 Task: Select education as the cause.
Action: Mouse moved to (933, 82)
Screenshot: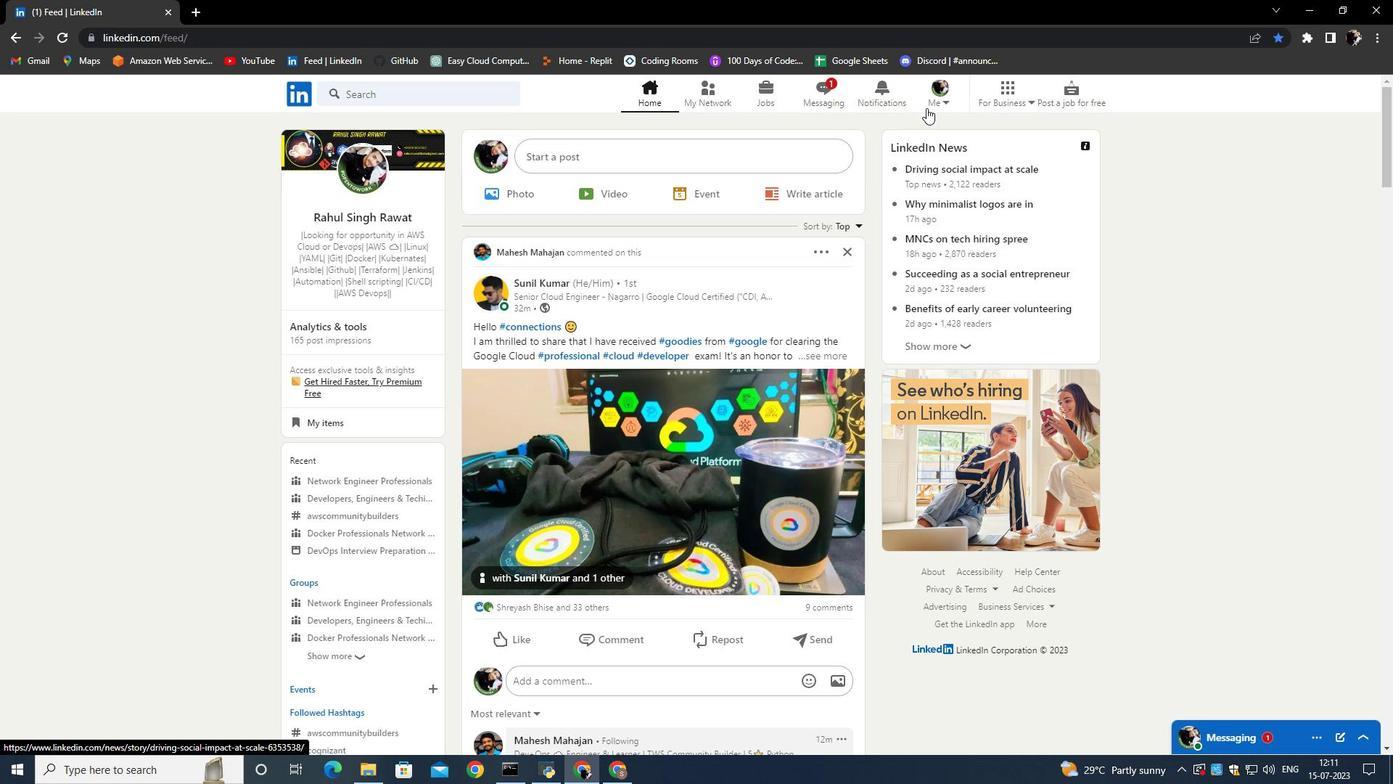 
Action: Mouse pressed left at (933, 82)
Screenshot: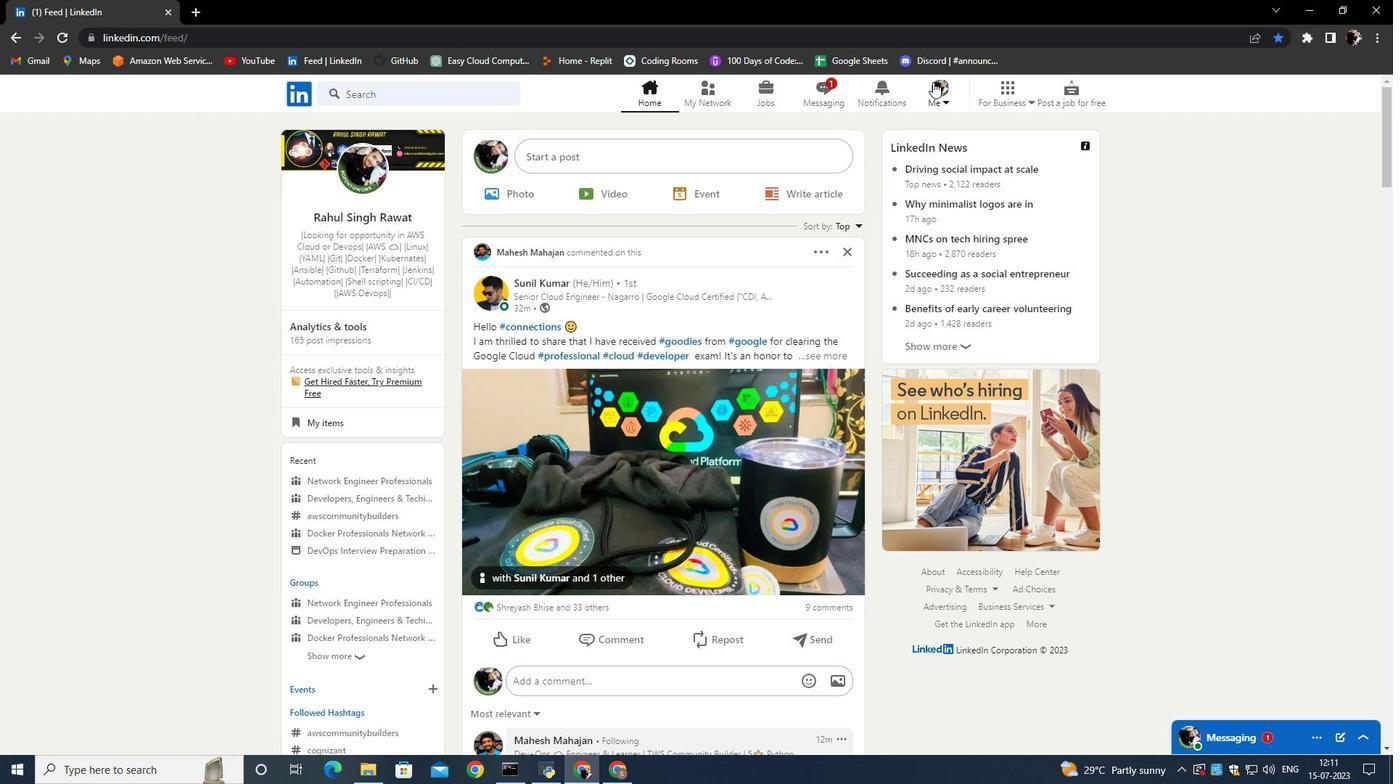 
Action: Mouse moved to (806, 203)
Screenshot: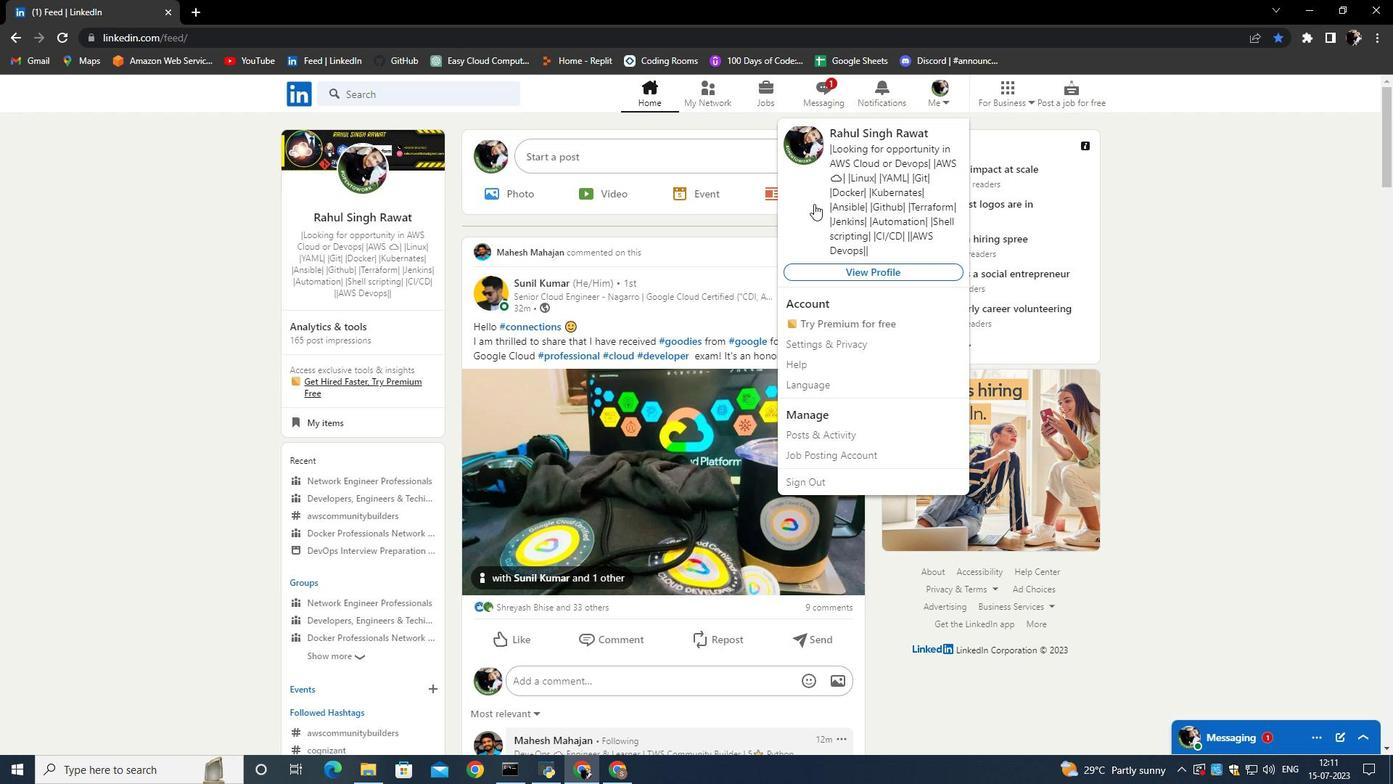 
Action: Mouse pressed left at (806, 203)
Screenshot: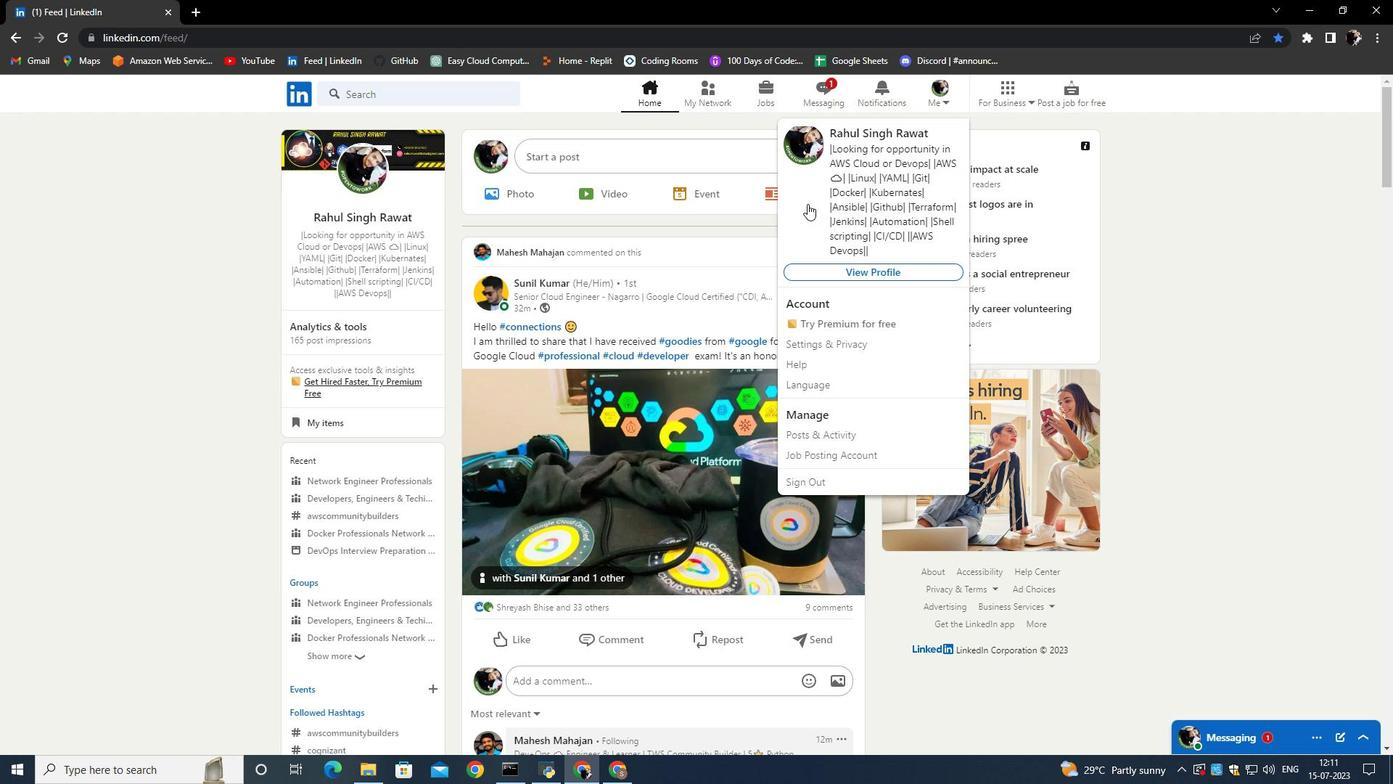 
Action: Mouse moved to (429, 556)
Screenshot: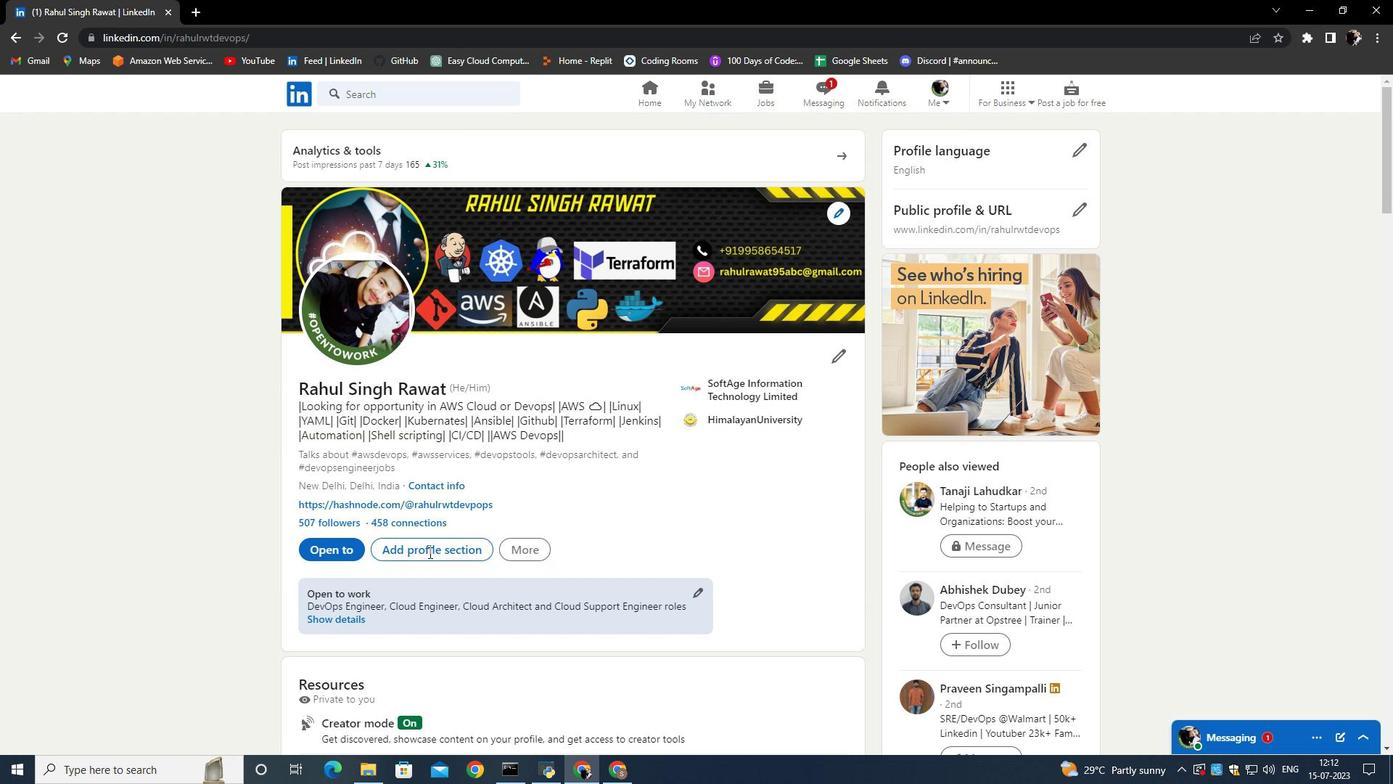 
Action: Mouse pressed left at (429, 556)
Screenshot: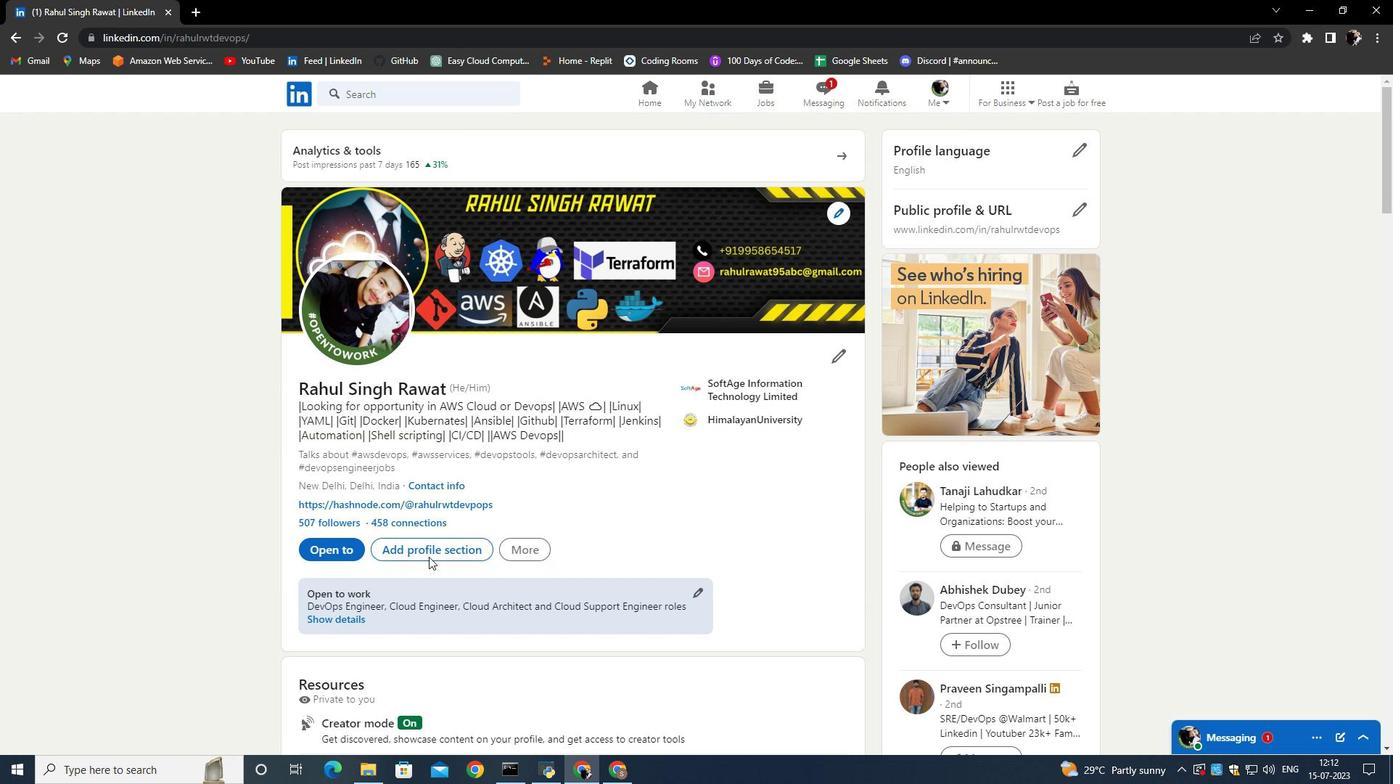 
Action: Mouse moved to (544, 400)
Screenshot: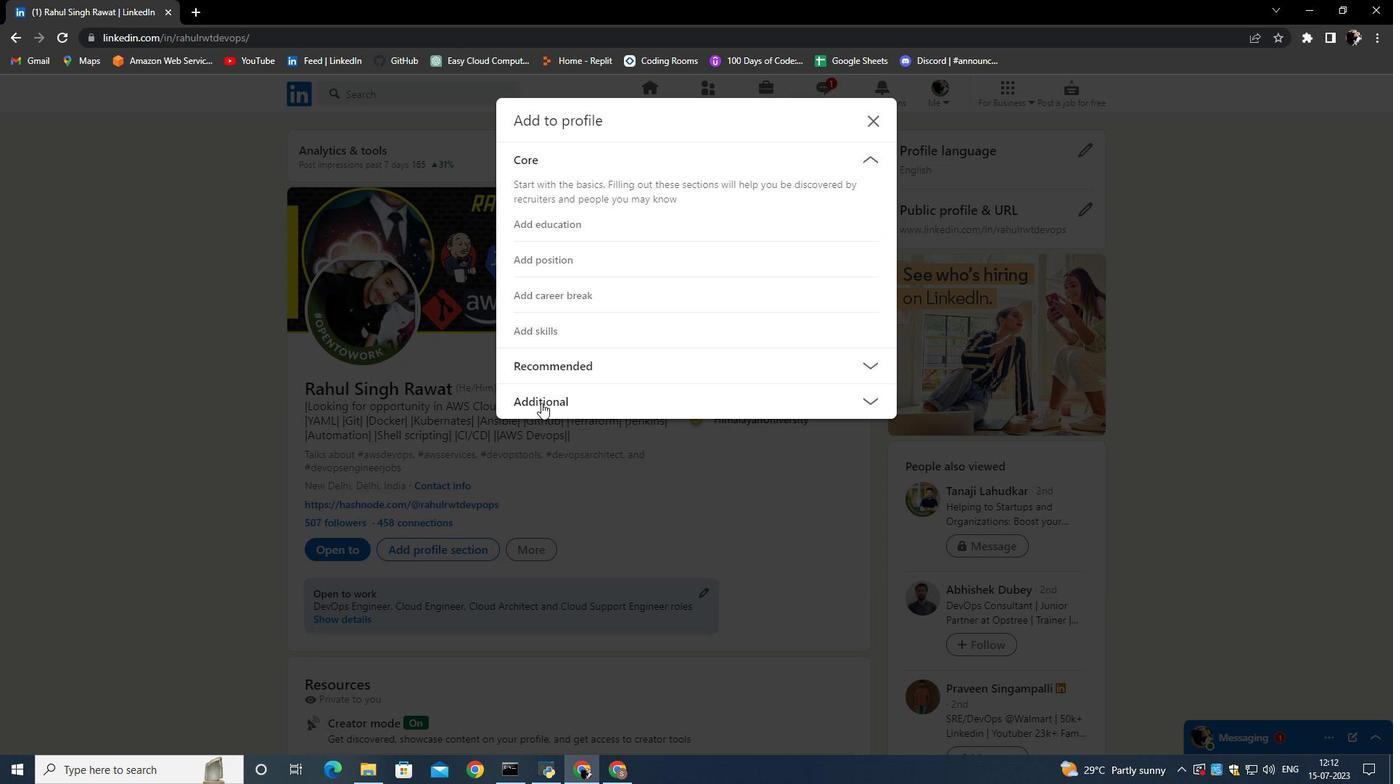
Action: Mouse pressed left at (544, 400)
Screenshot: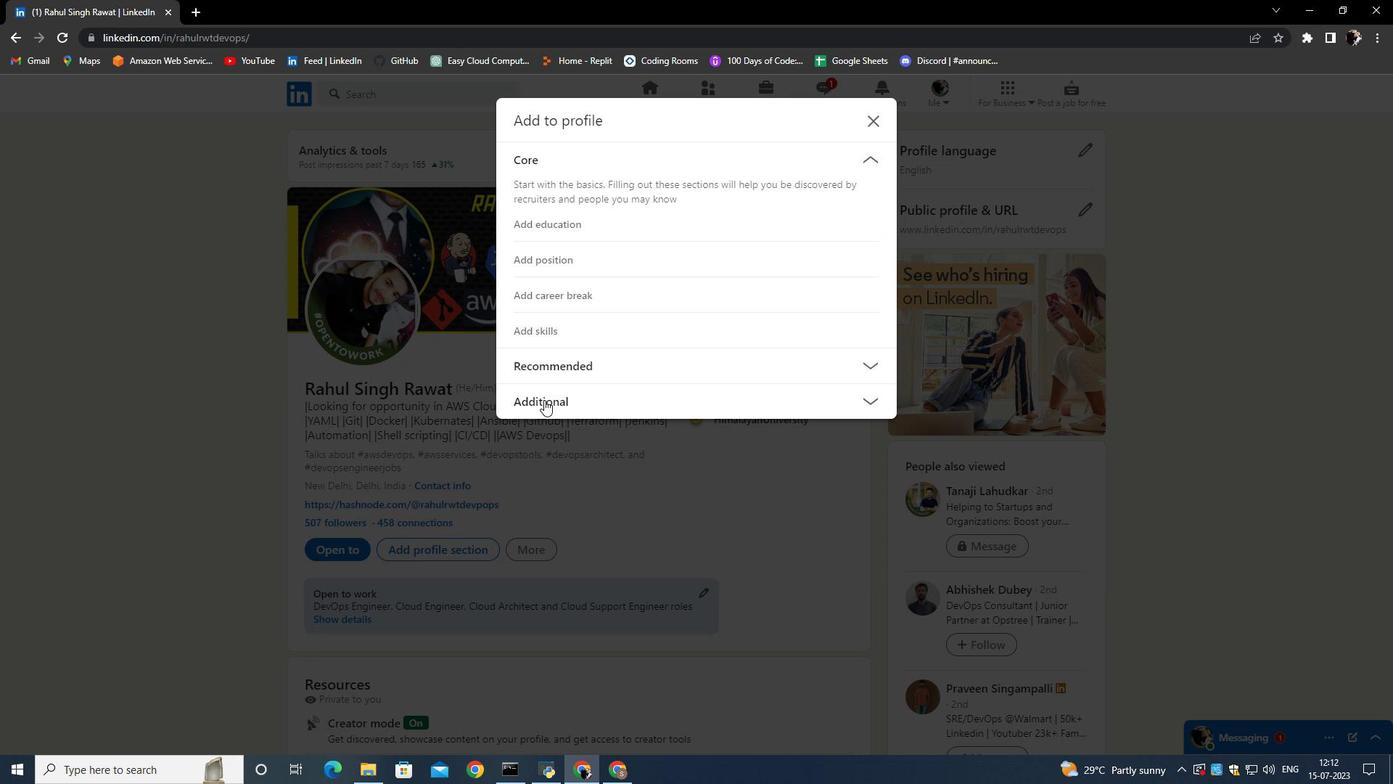 
Action: Mouse moved to (578, 292)
Screenshot: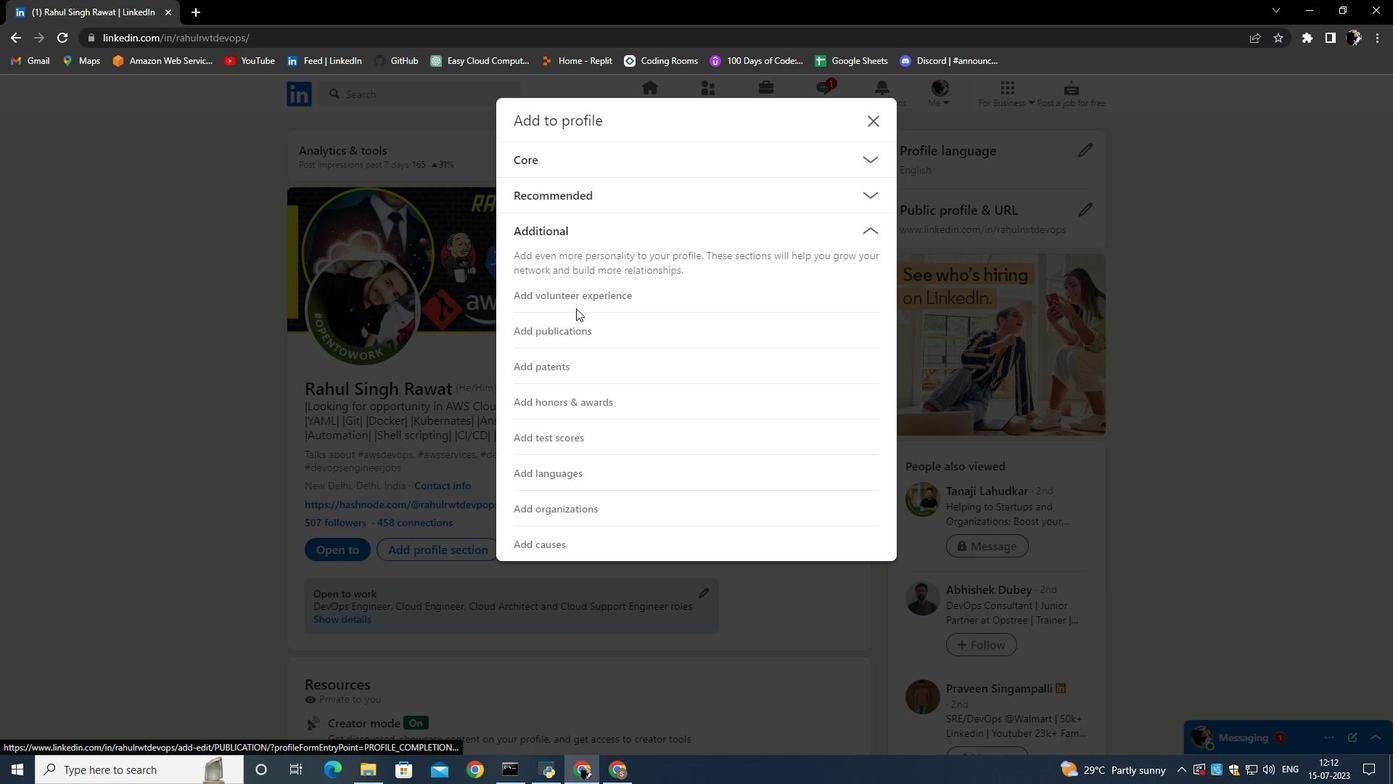 
Action: Mouse pressed left at (578, 292)
Screenshot: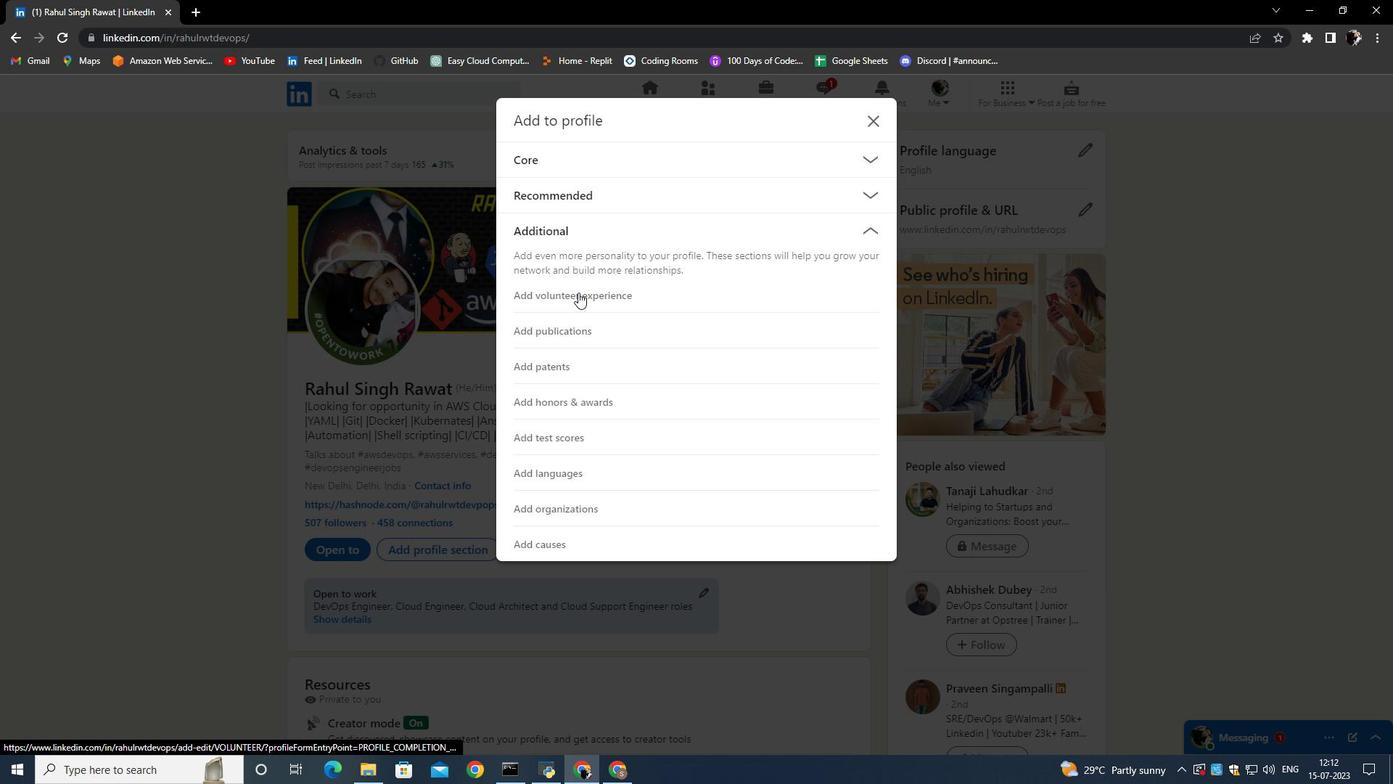 
Action: Mouse moved to (516, 321)
Screenshot: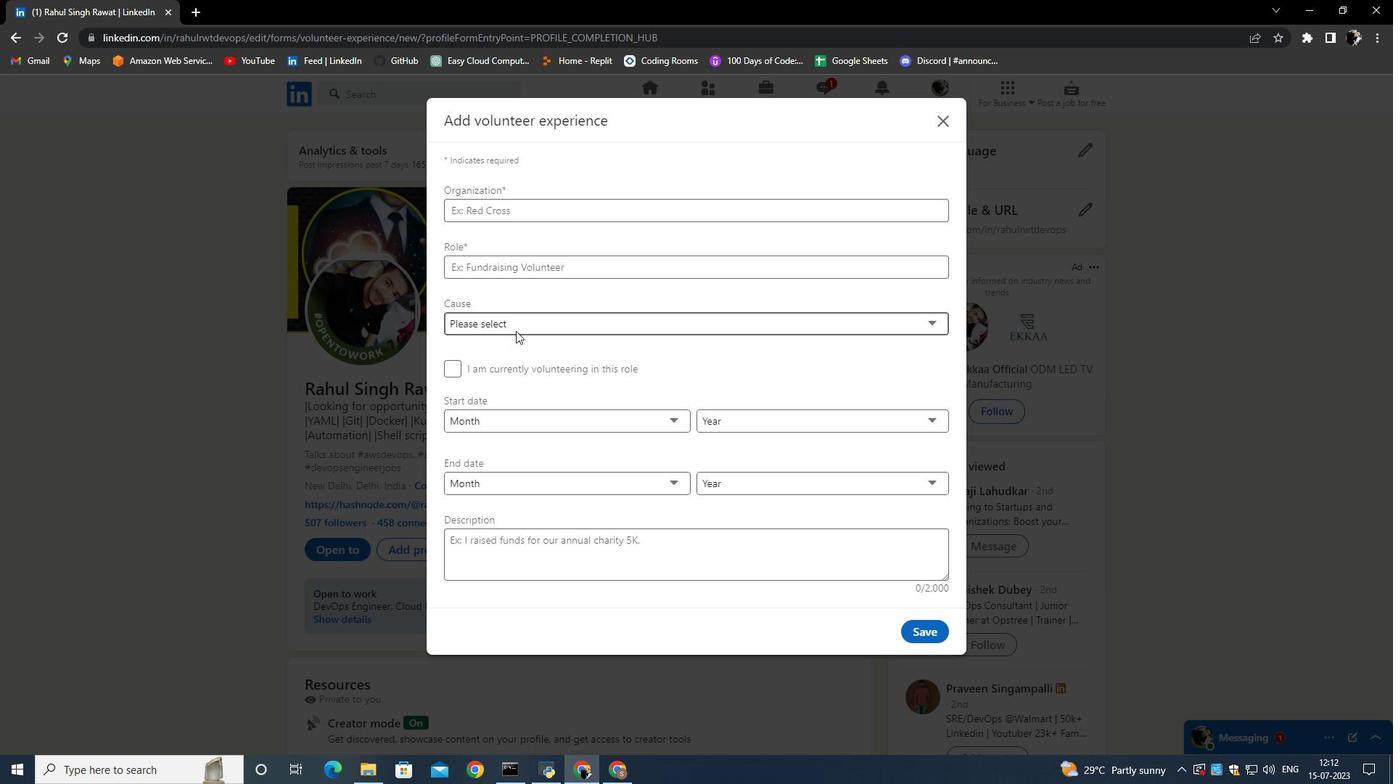 
Action: Mouse pressed left at (516, 321)
Screenshot: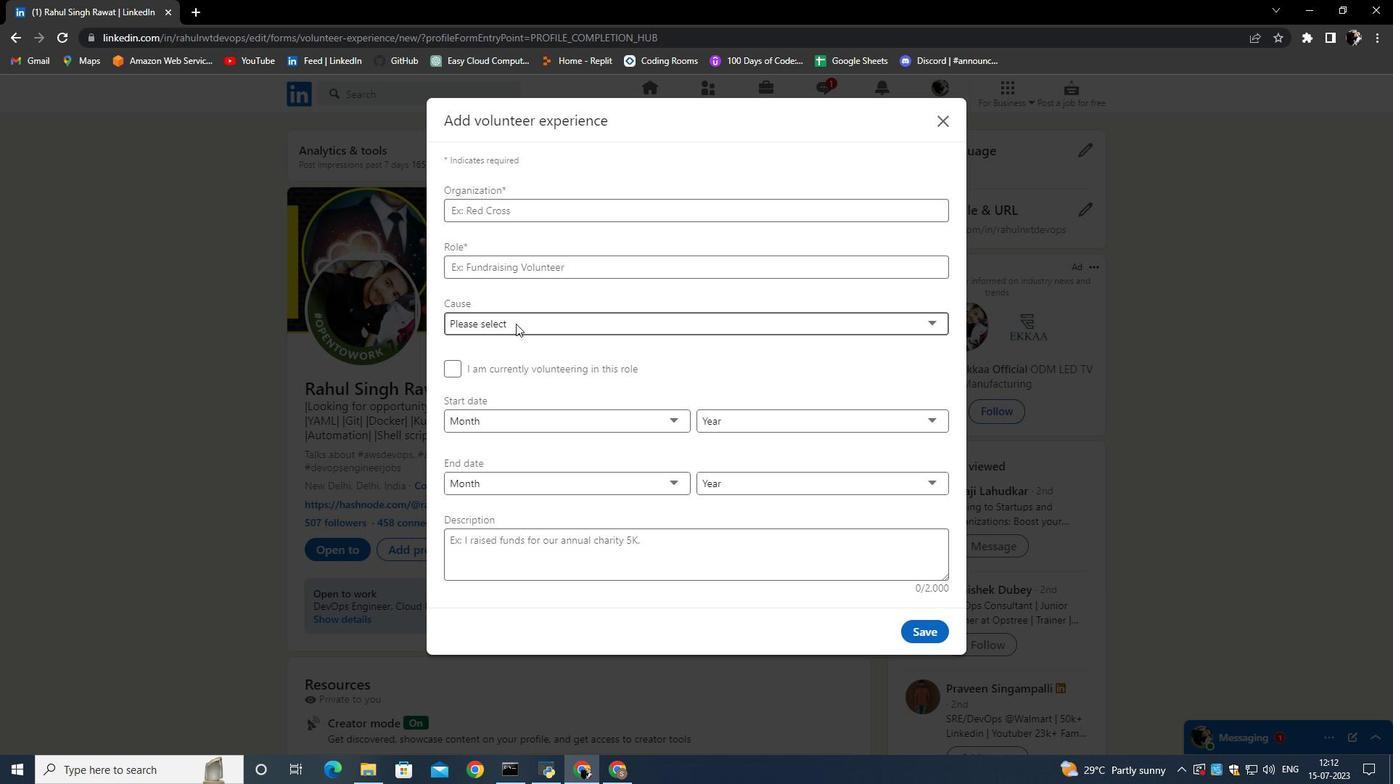 
Action: Mouse moved to (503, 426)
Screenshot: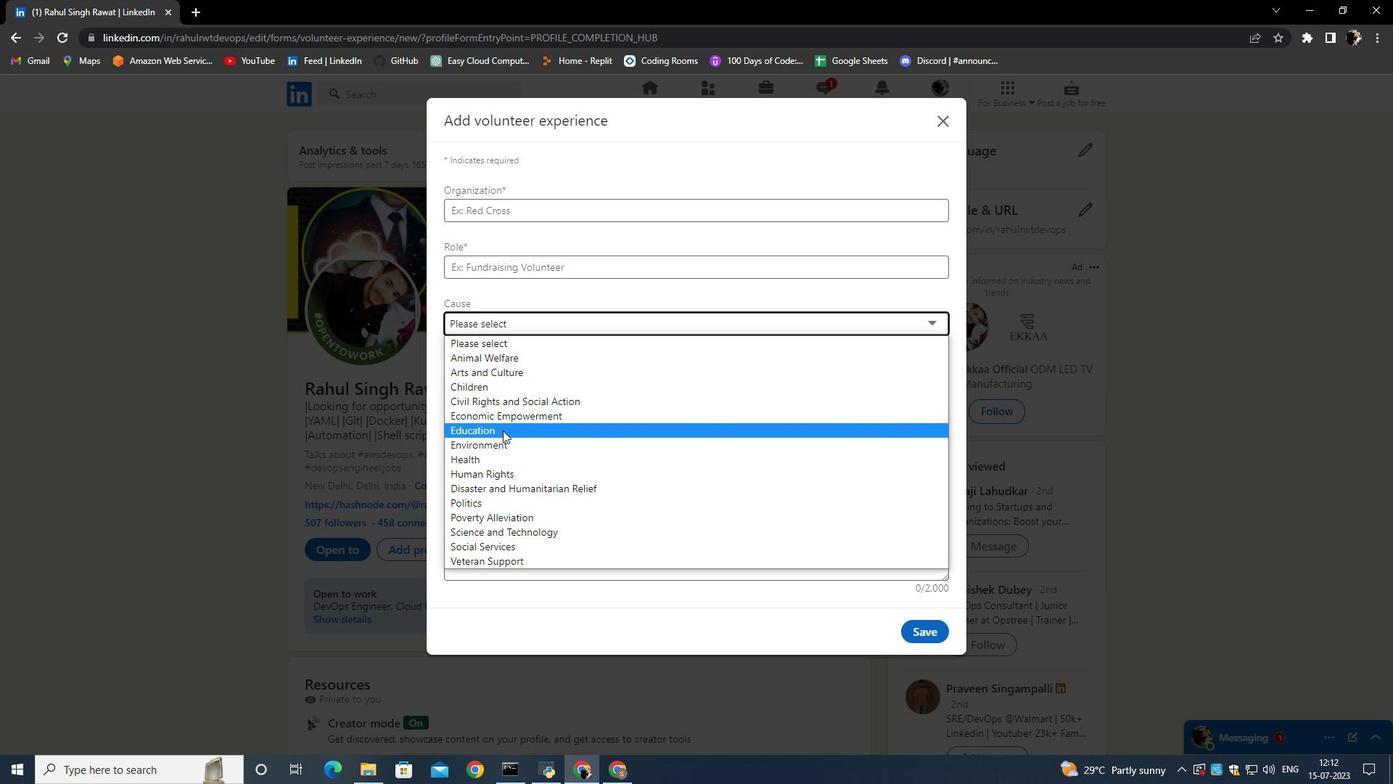 
Action: Mouse pressed left at (503, 426)
Screenshot: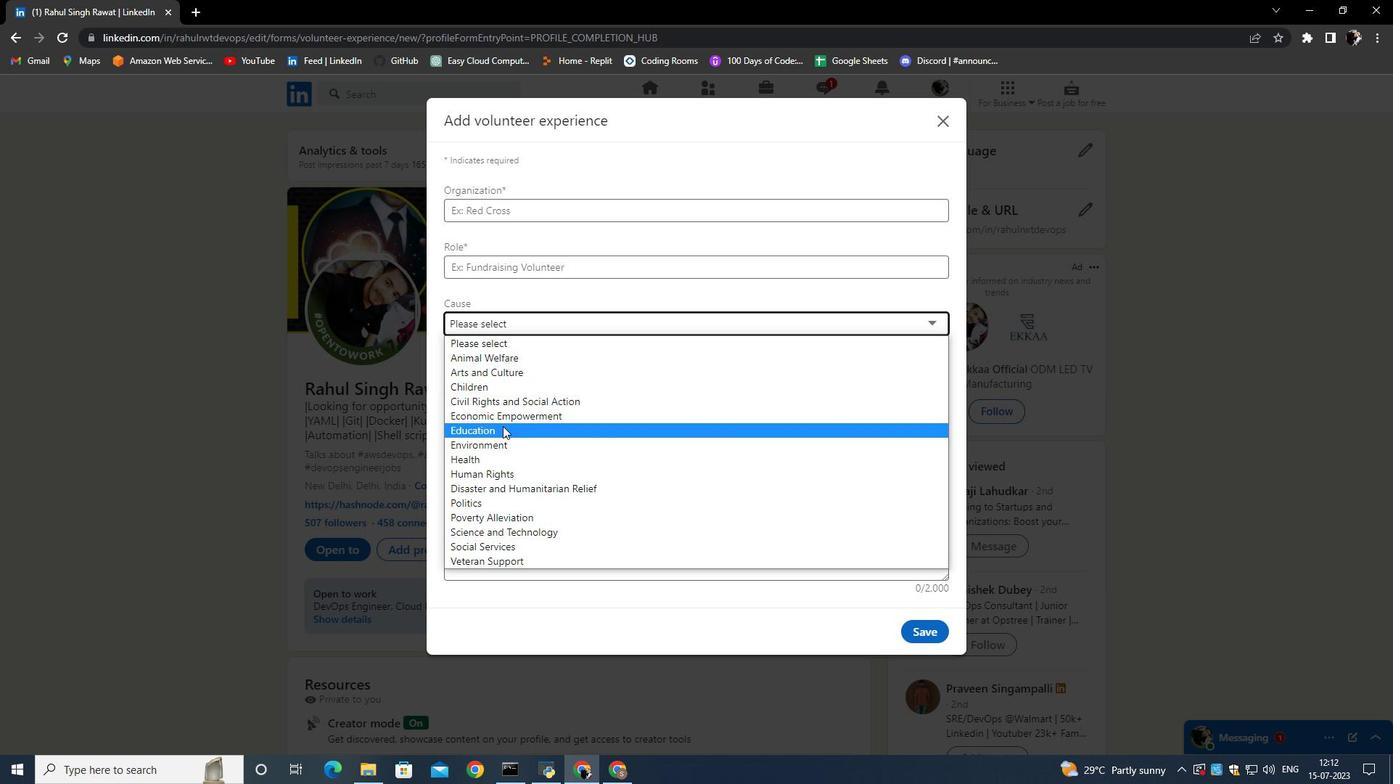 
